 Task: Select service interior design.
Action: Mouse moved to (514, 134)
Screenshot: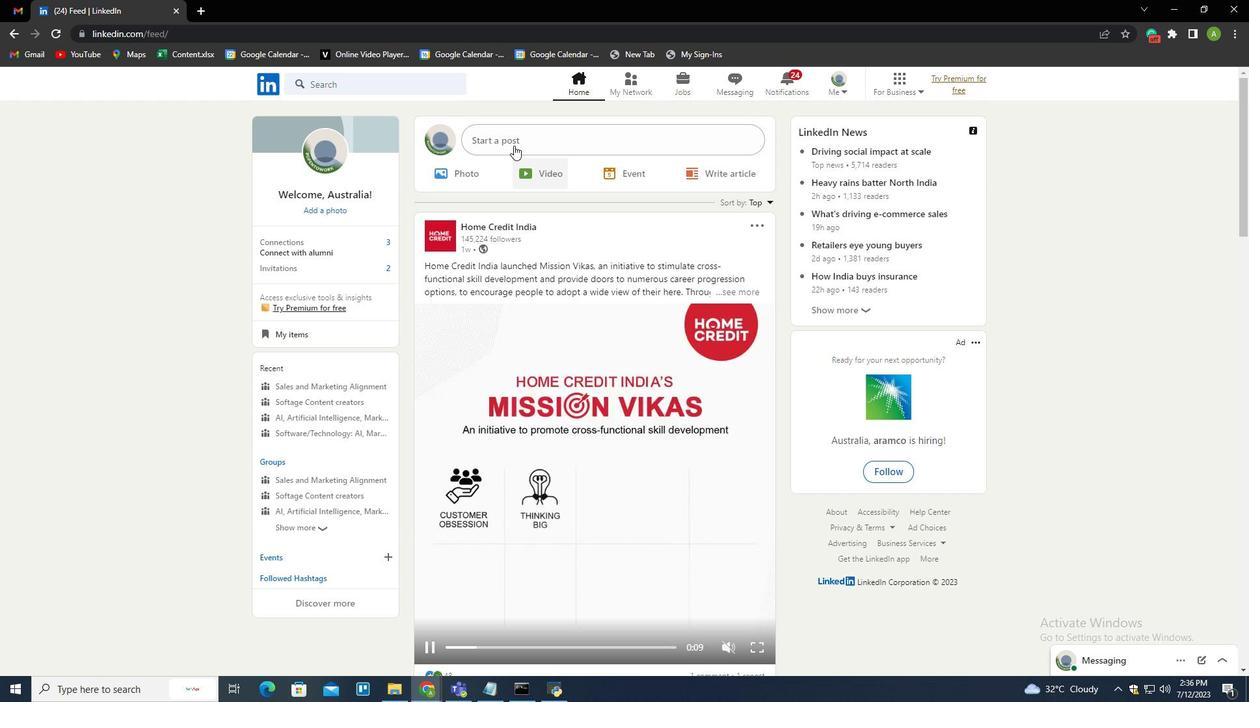 
Action: Mouse pressed left at (514, 134)
Screenshot: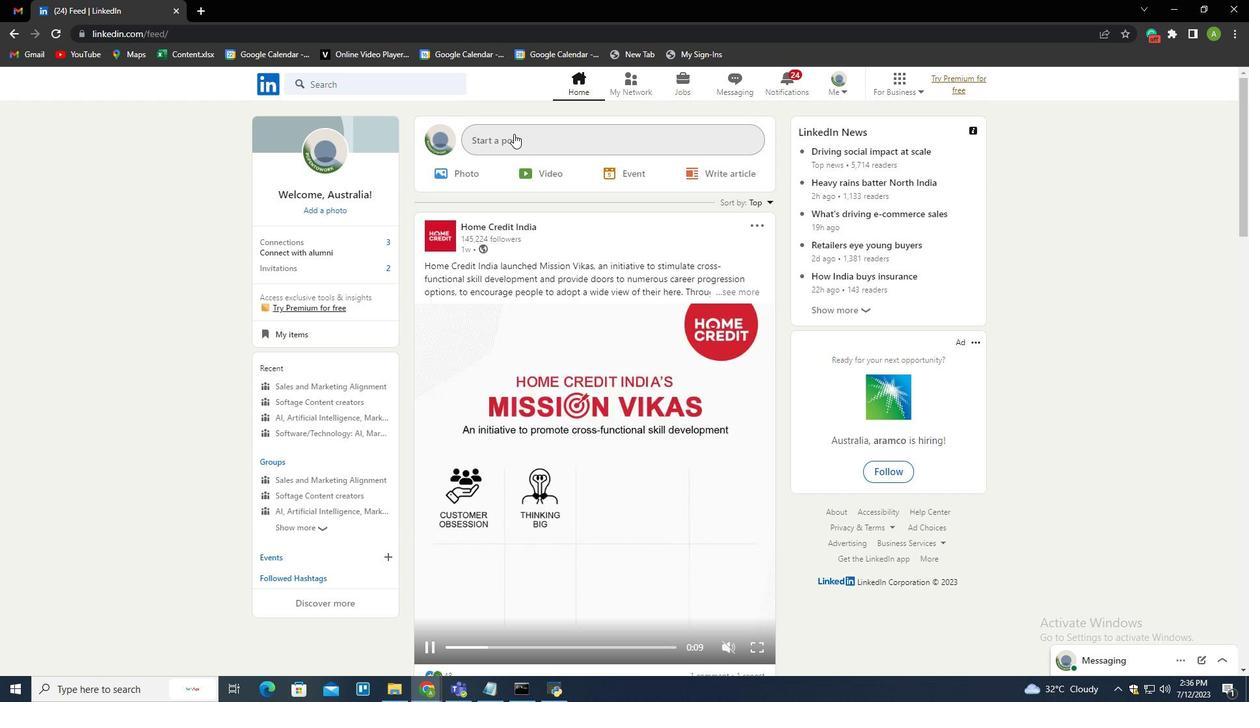 
Action: Mouse moved to (556, 380)
Screenshot: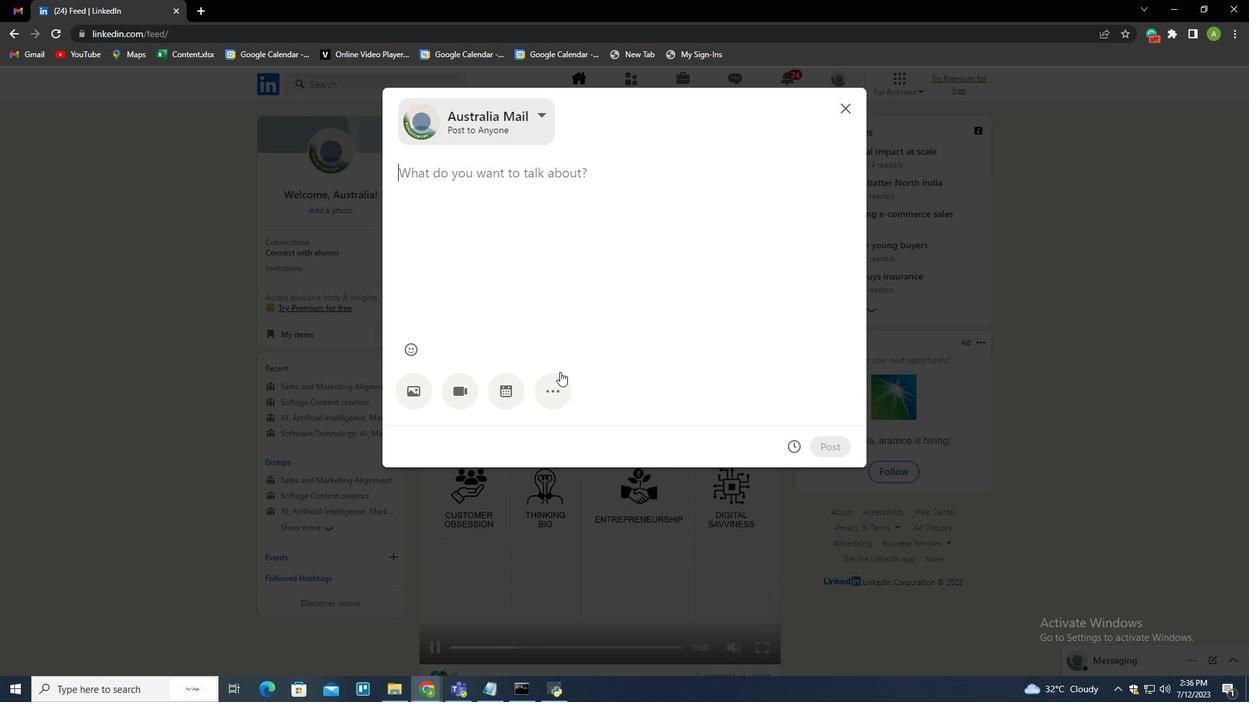 
Action: Mouse pressed left at (556, 380)
Screenshot: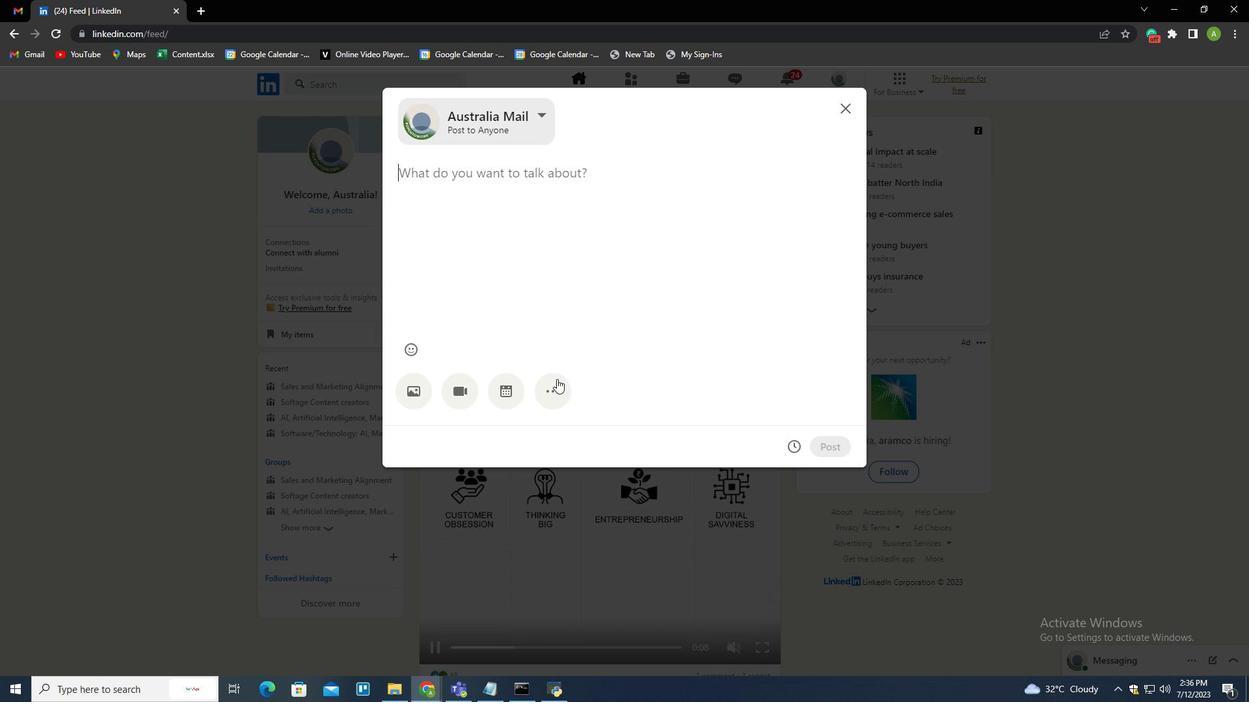 
Action: Mouse moved to (739, 391)
Screenshot: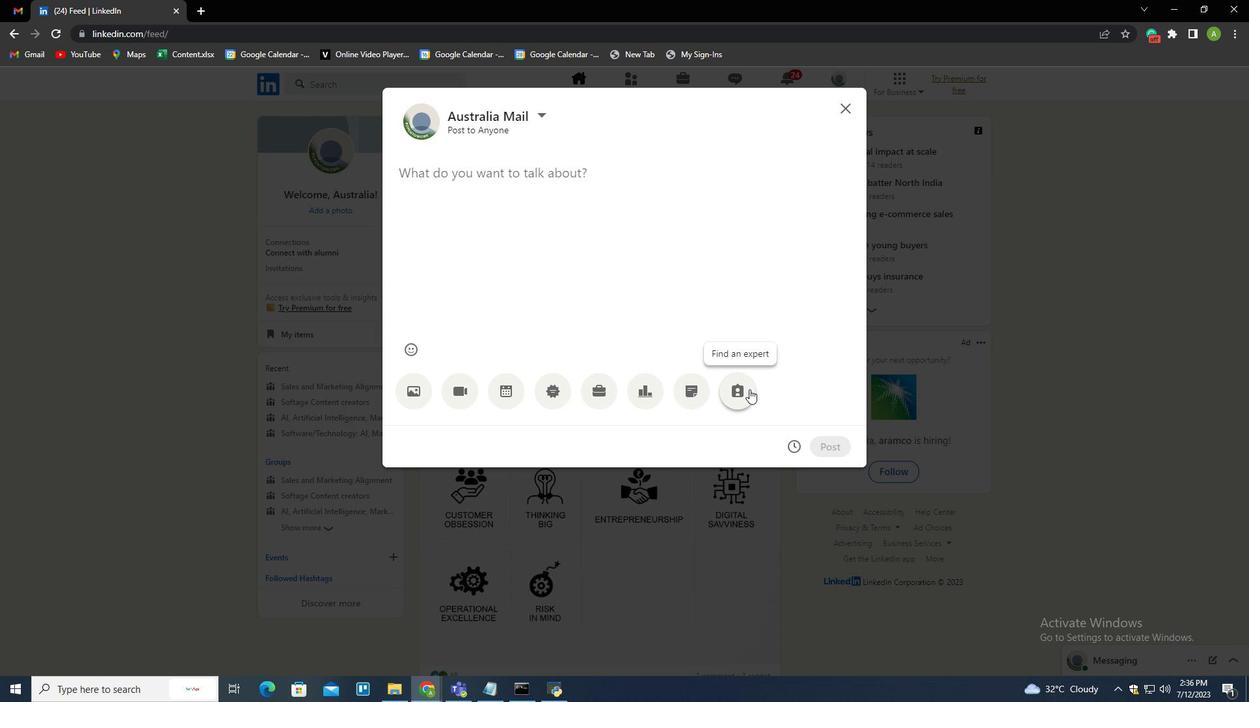
Action: Mouse pressed left at (739, 391)
Screenshot: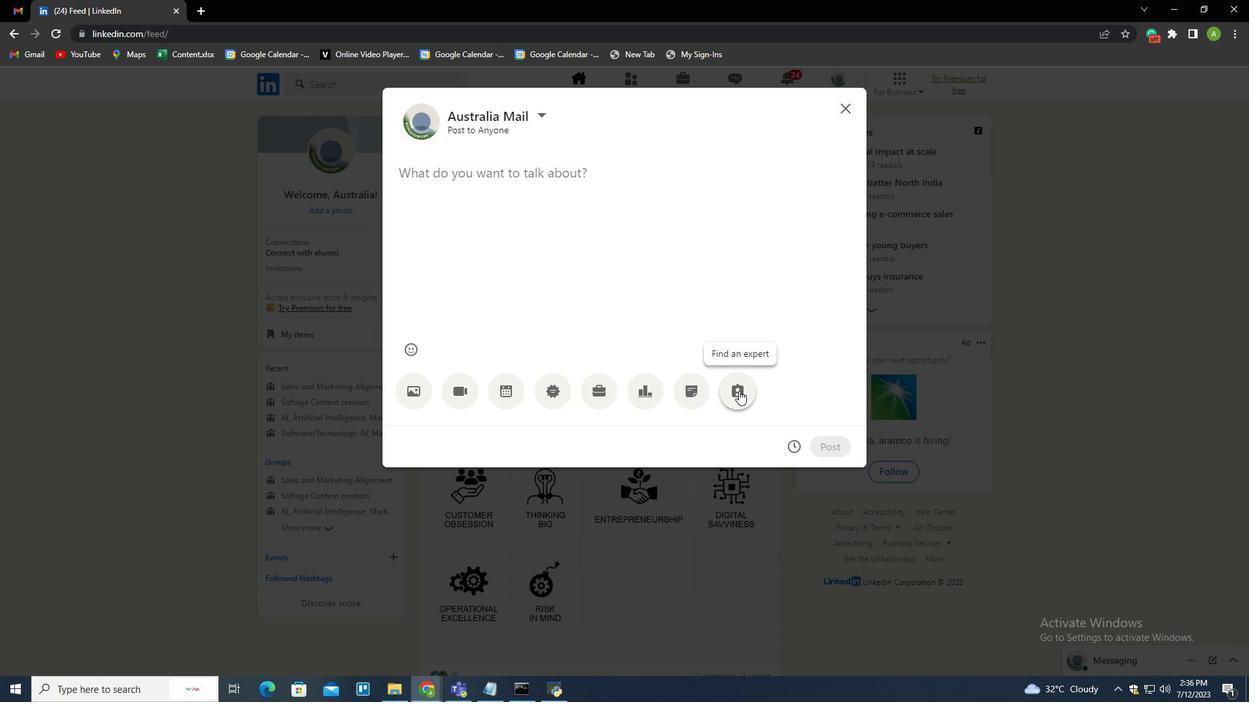 
Action: Mouse moved to (519, 188)
Screenshot: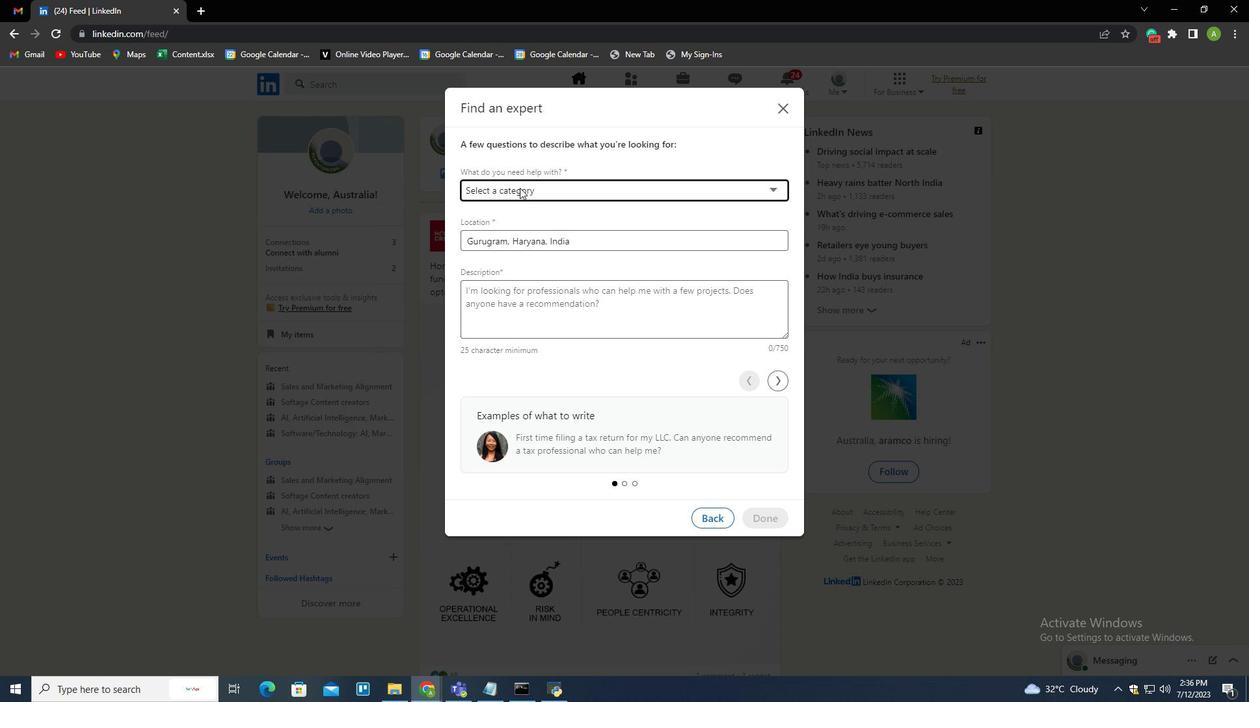 
Action: Mouse pressed left at (519, 188)
Screenshot: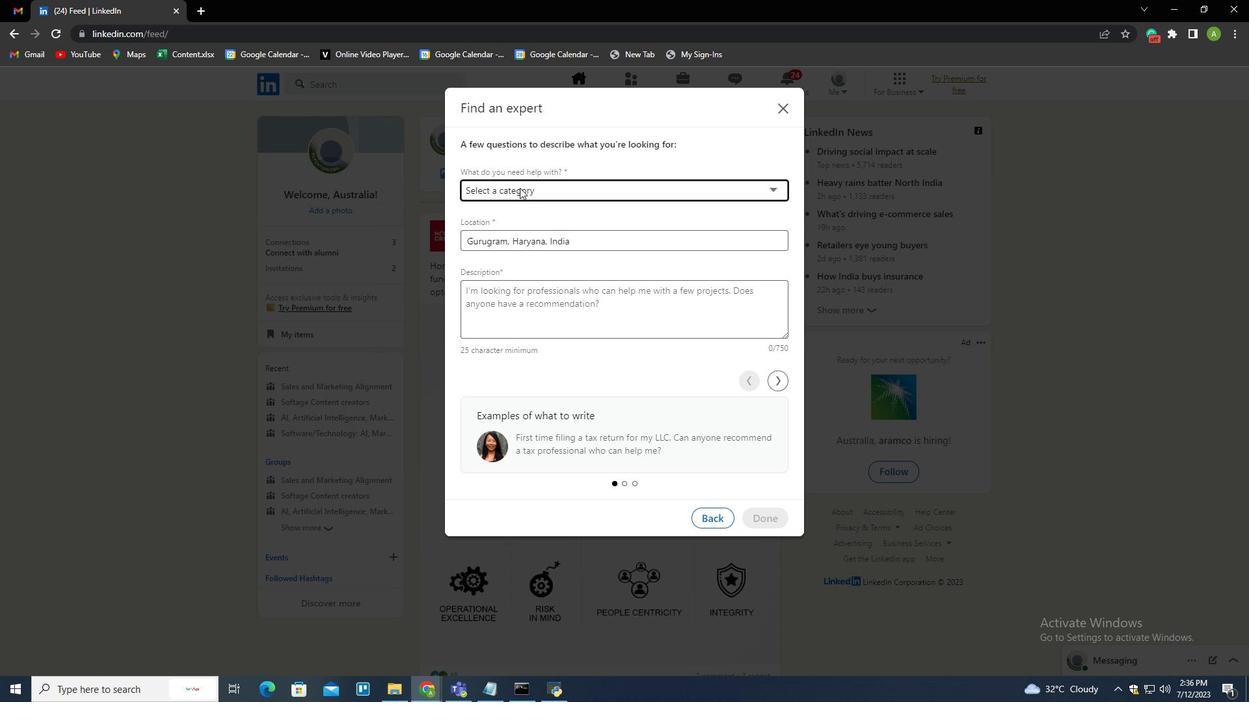 
Action: Mouse moved to (475, 247)
Screenshot: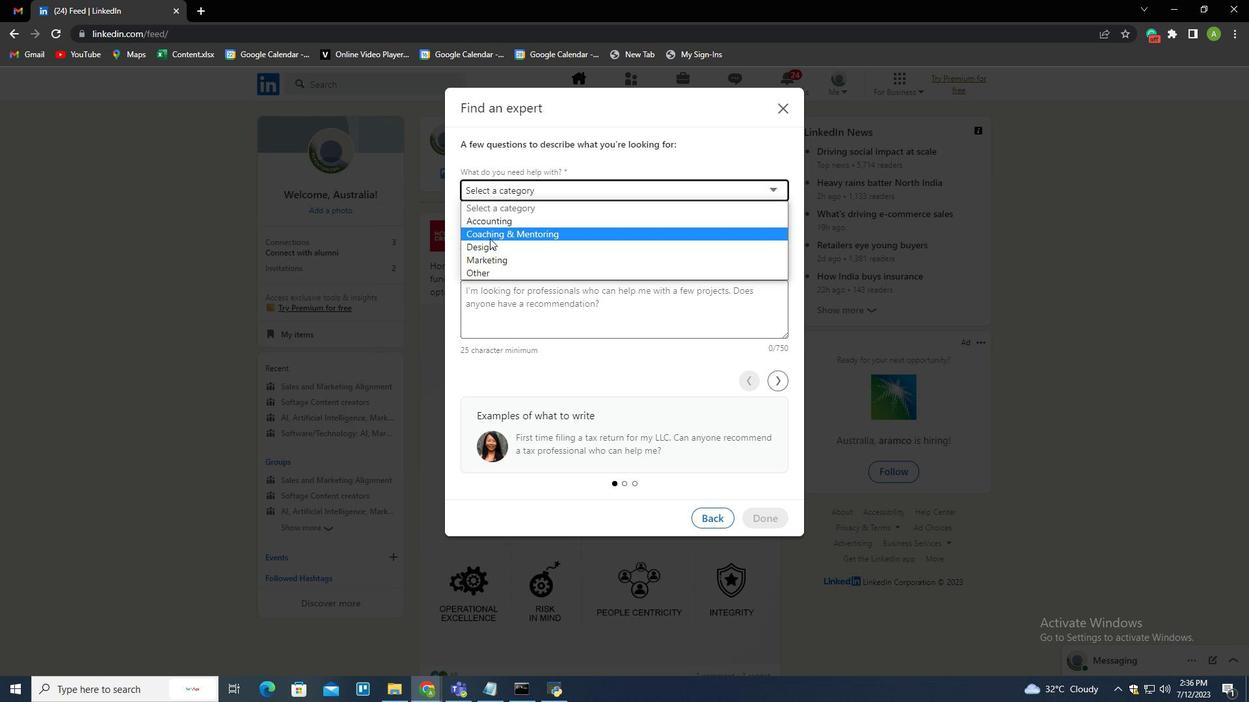 
Action: Mouse pressed left at (475, 247)
Screenshot: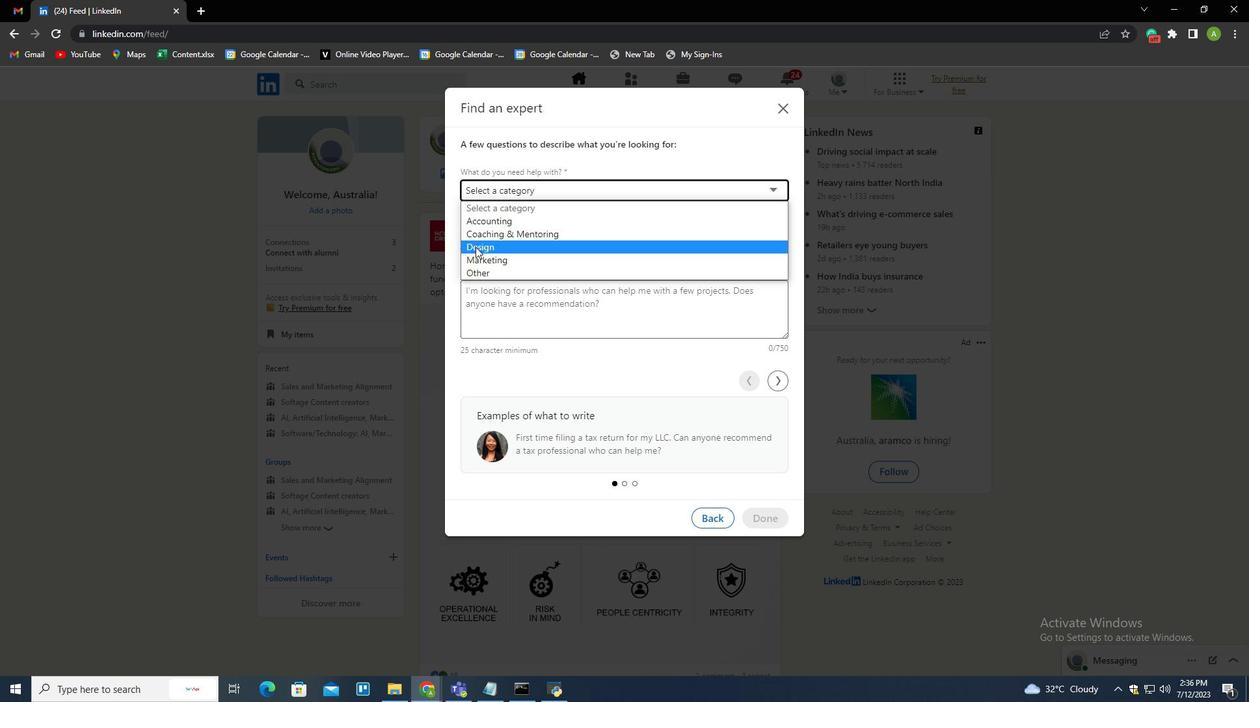 
Action: Mouse moved to (495, 240)
Screenshot: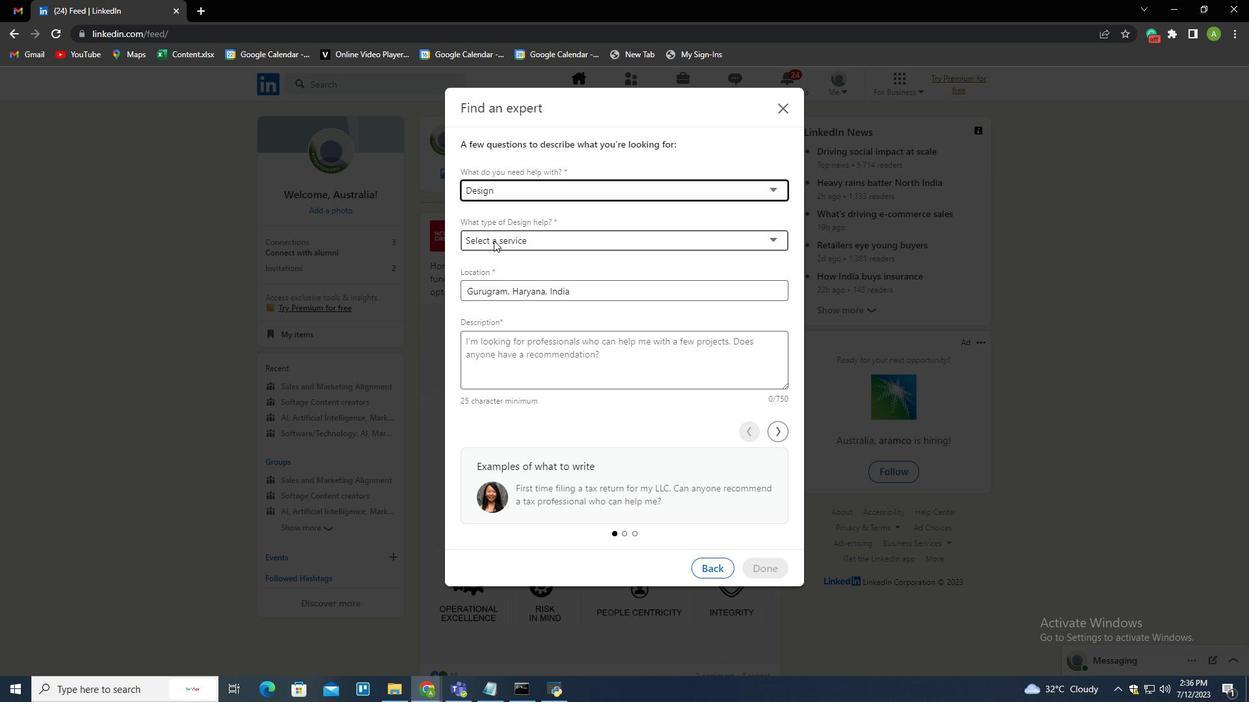 
Action: Mouse pressed left at (495, 240)
Screenshot: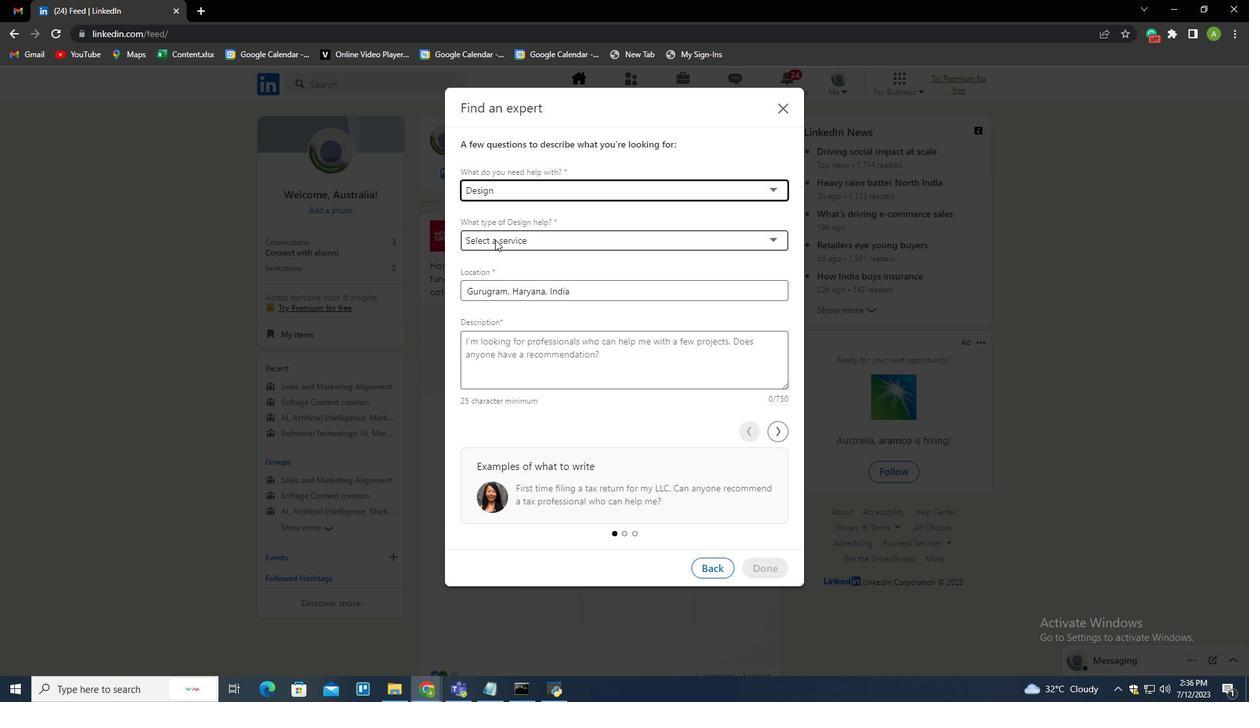 
Action: Mouse moved to (501, 295)
Screenshot: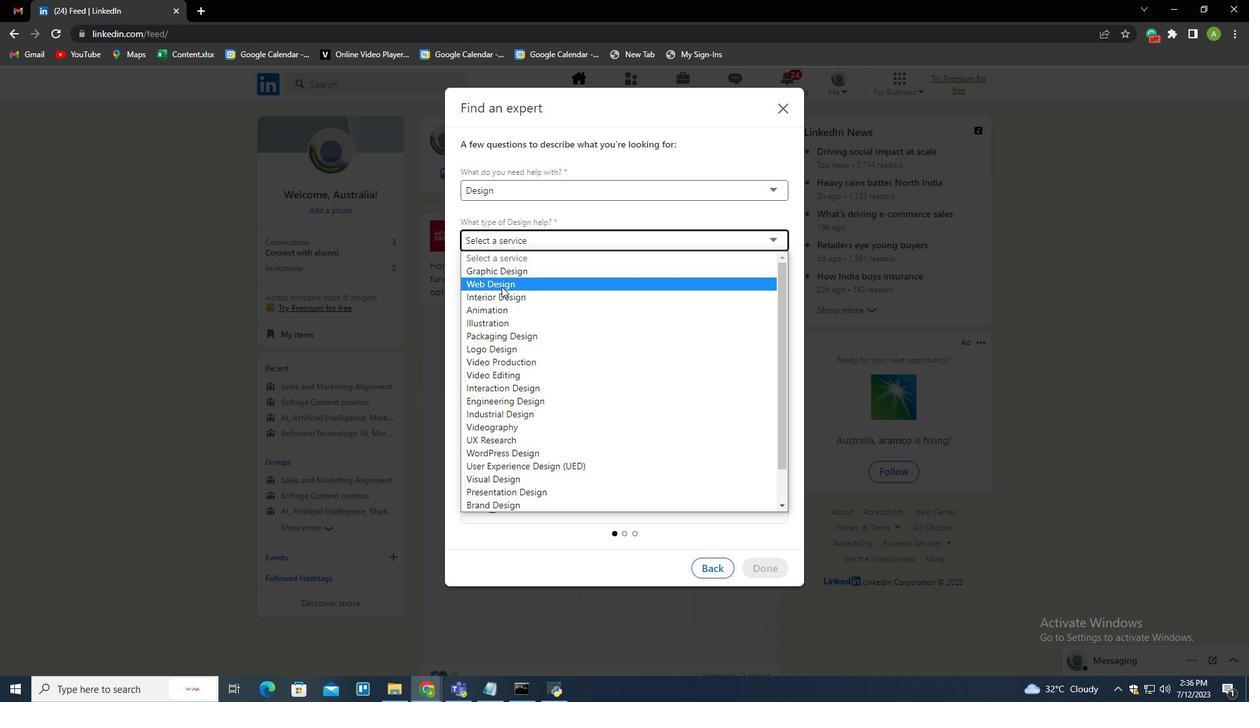 
Action: Mouse pressed left at (501, 295)
Screenshot: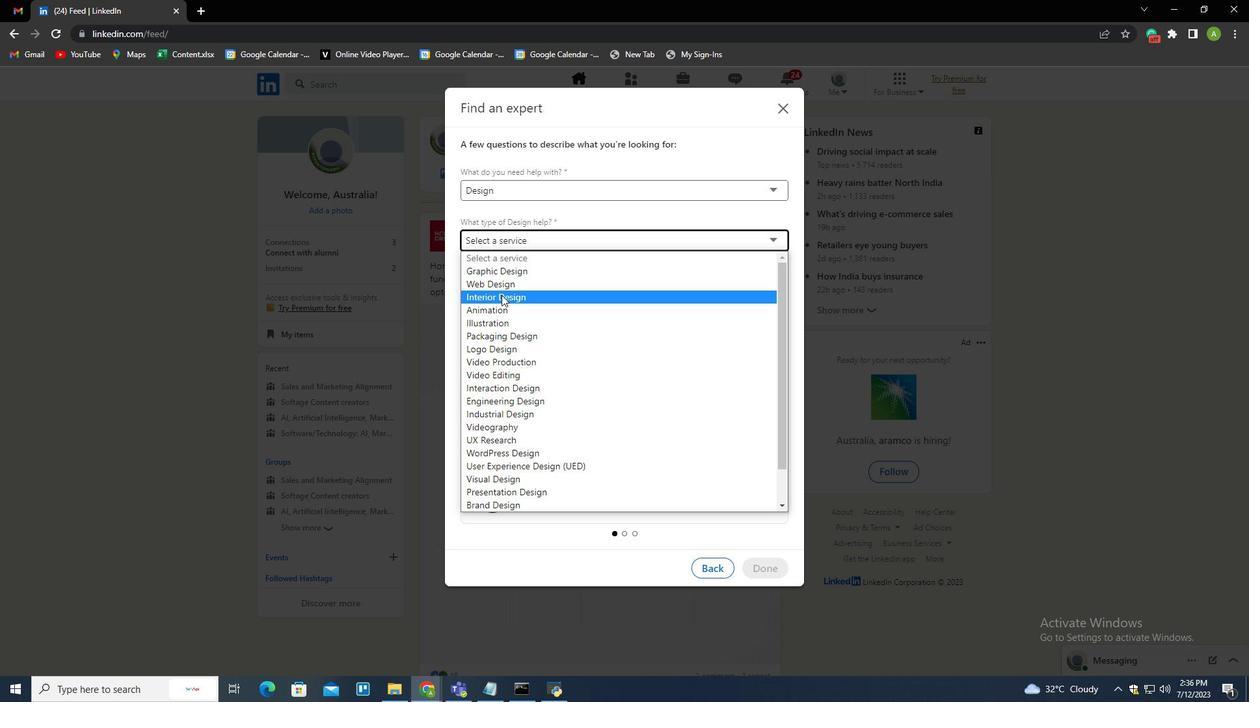 
Action: Mouse moved to (624, 461)
Screenshot: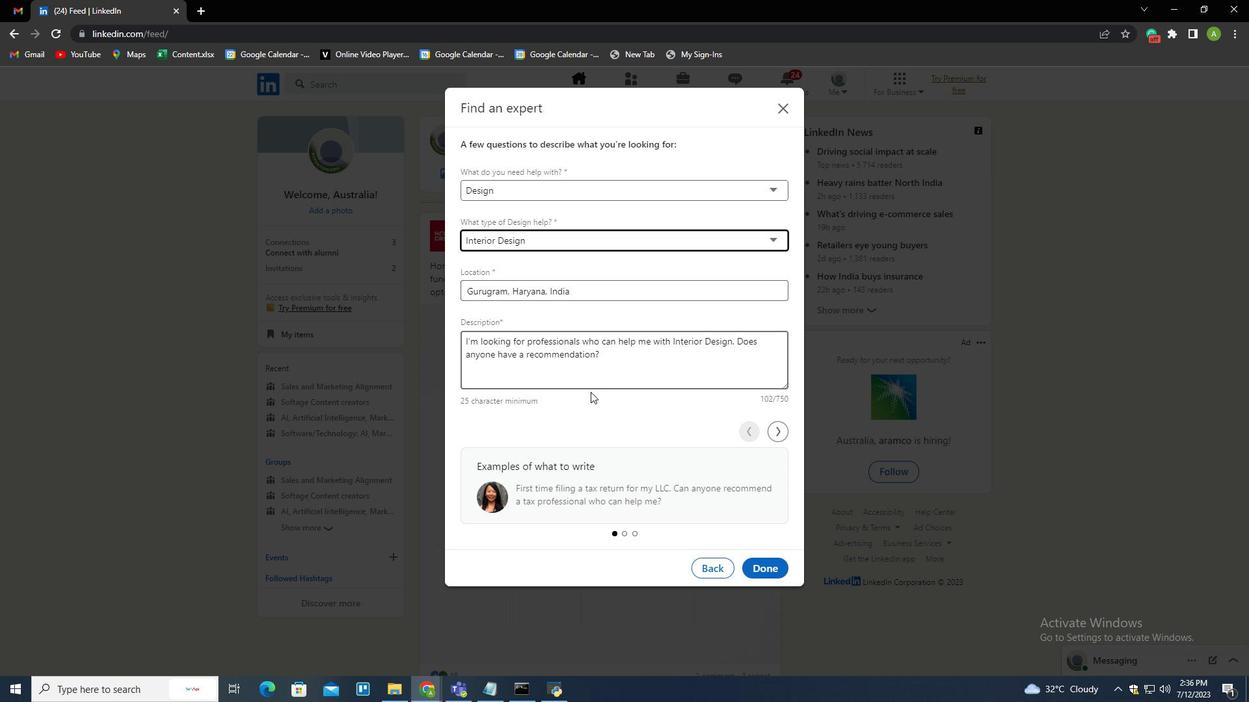 
